 Task: Look for products in the category "Frozen Meals" that are on sale.
Action: Mouse moved to (272, 113)
Screenshot: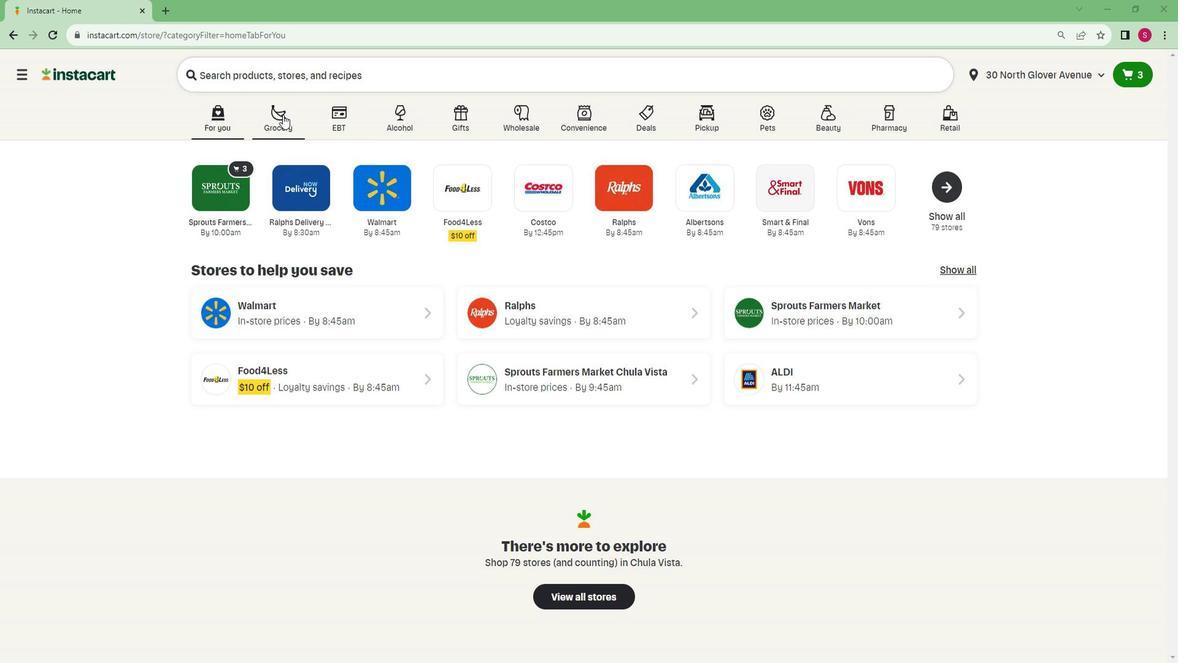 
Action: Mouse pressed left at (272, 113)
Screenshot: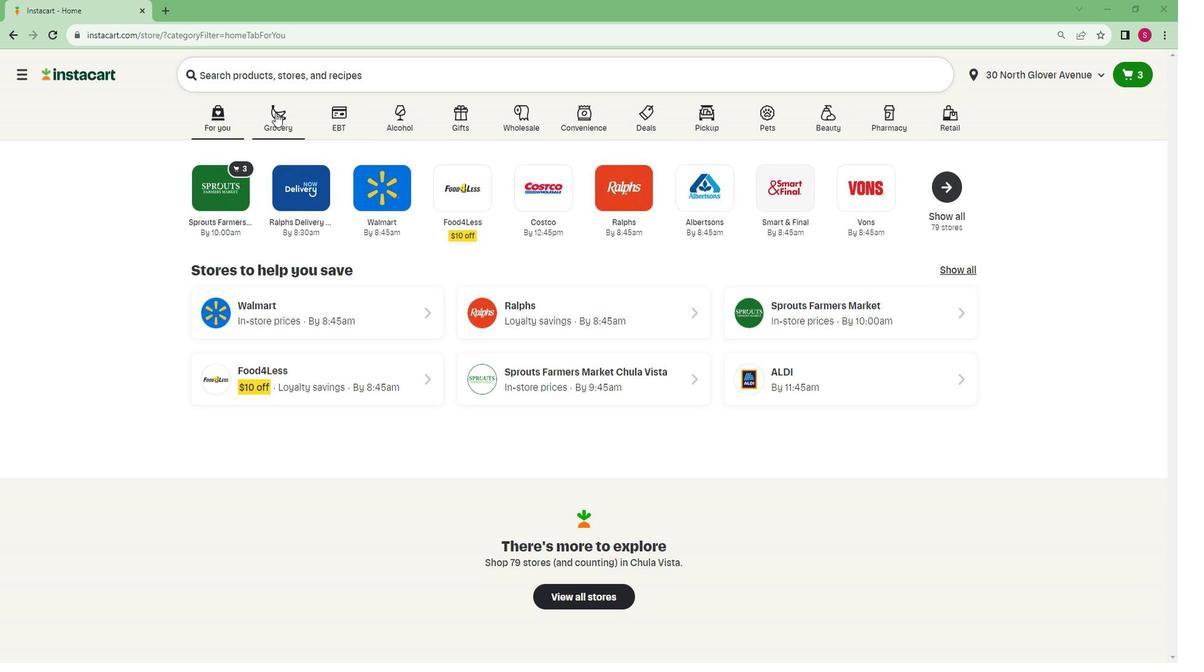 
Action: Mouse moved to (272, 338)
Screenshot: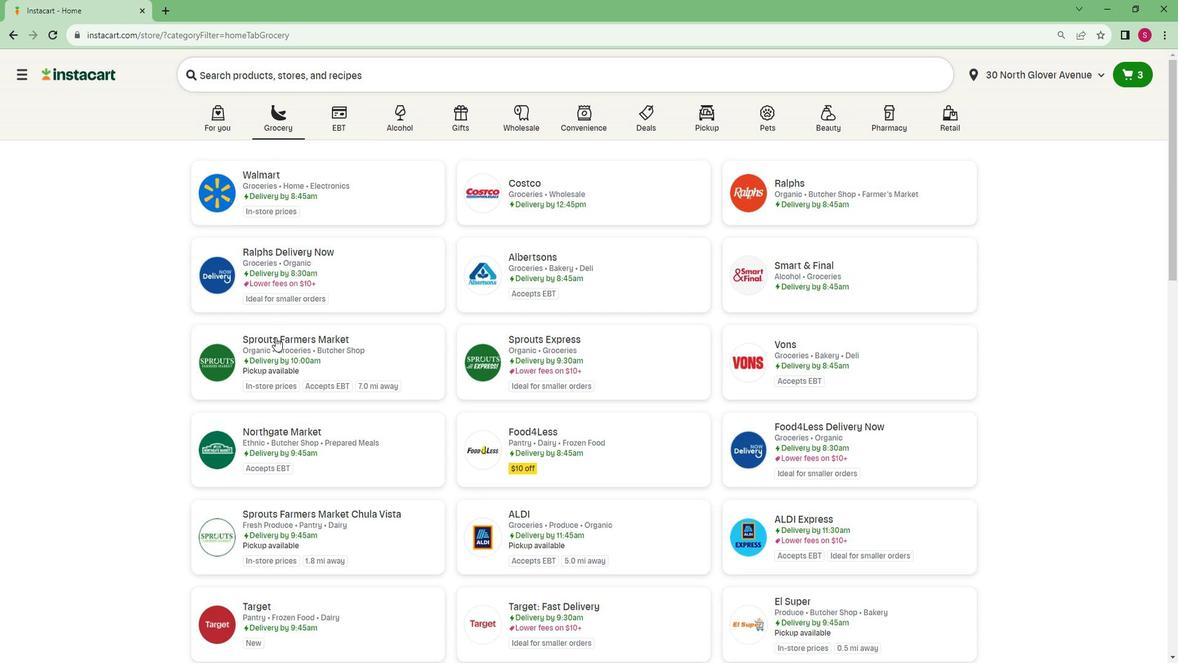 
Action: Mouse pressed left at (272, 338)
Screenshot: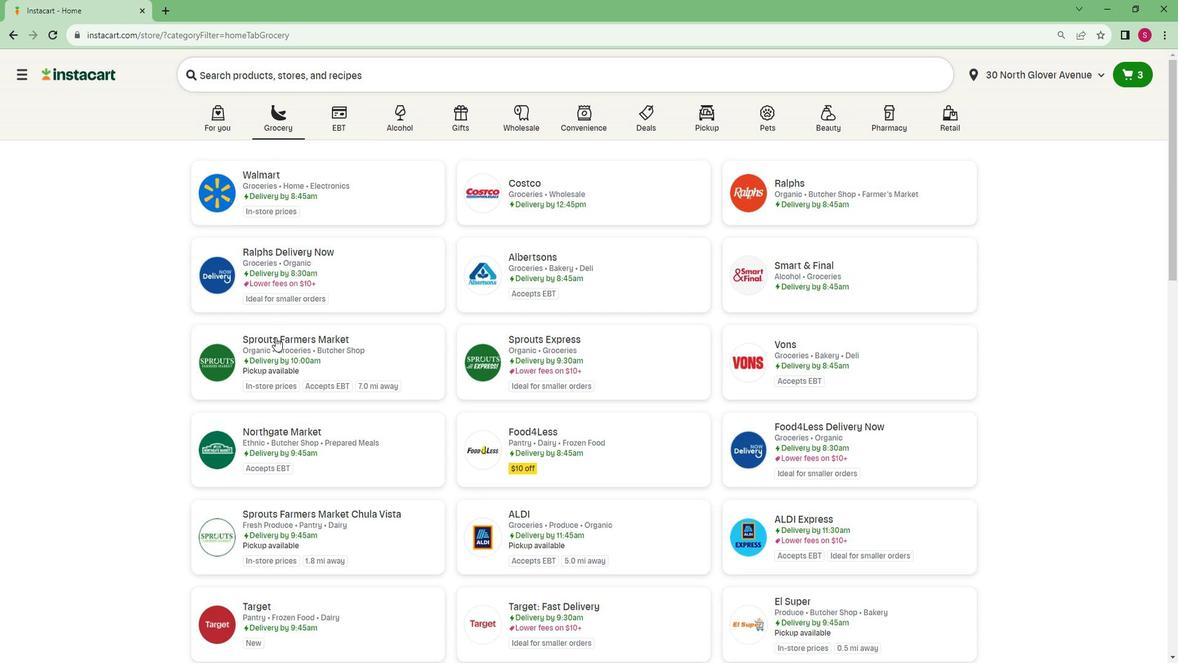 
Action: Mouse moved to (59, 473)
Screenshot: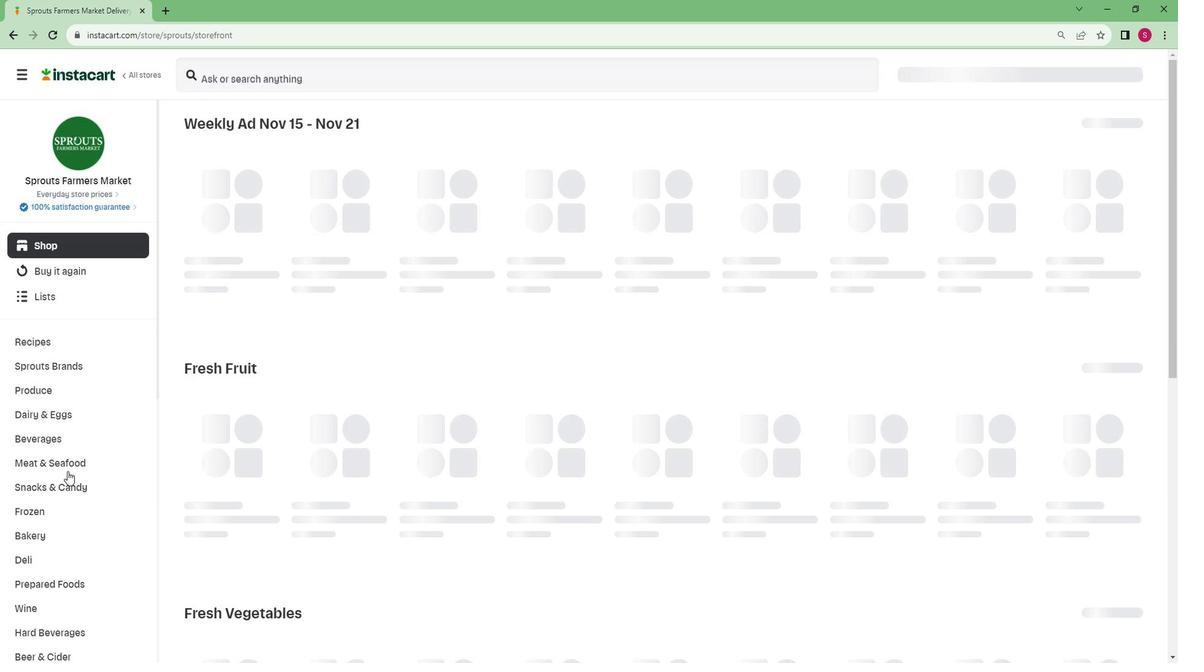 
Action: Mouse scrolled (59, 473) with delta (0, 0)
Screenshot: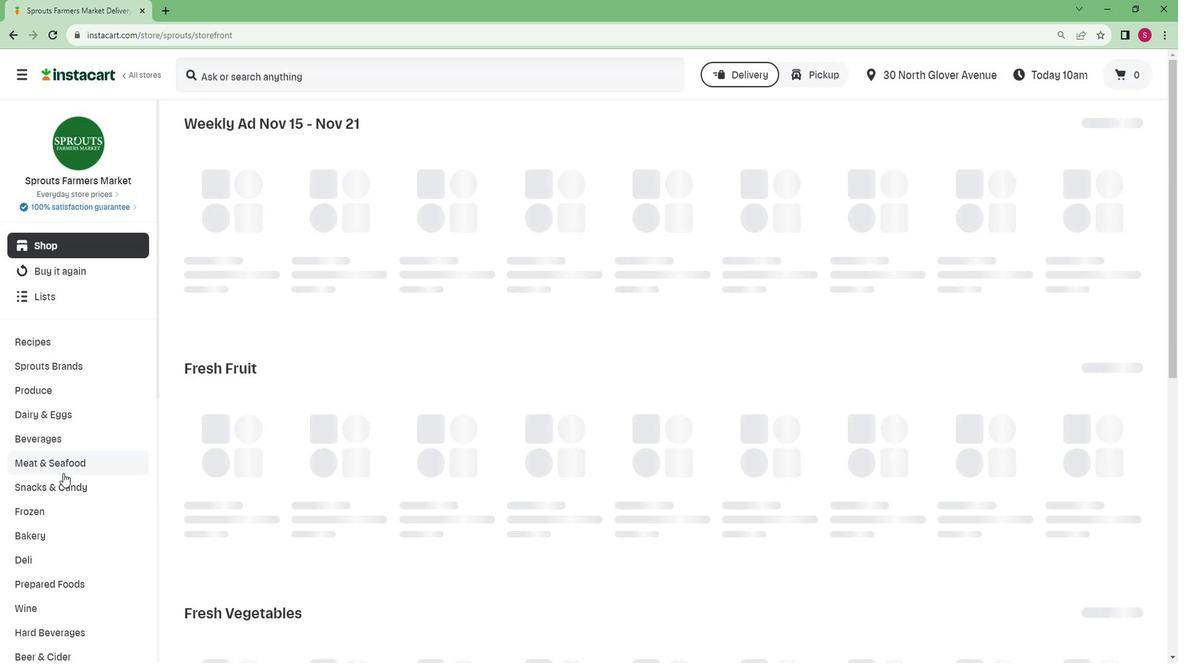 
Action: Mouse scrolled (59, 473) with delta (0, 0)
Screenshot: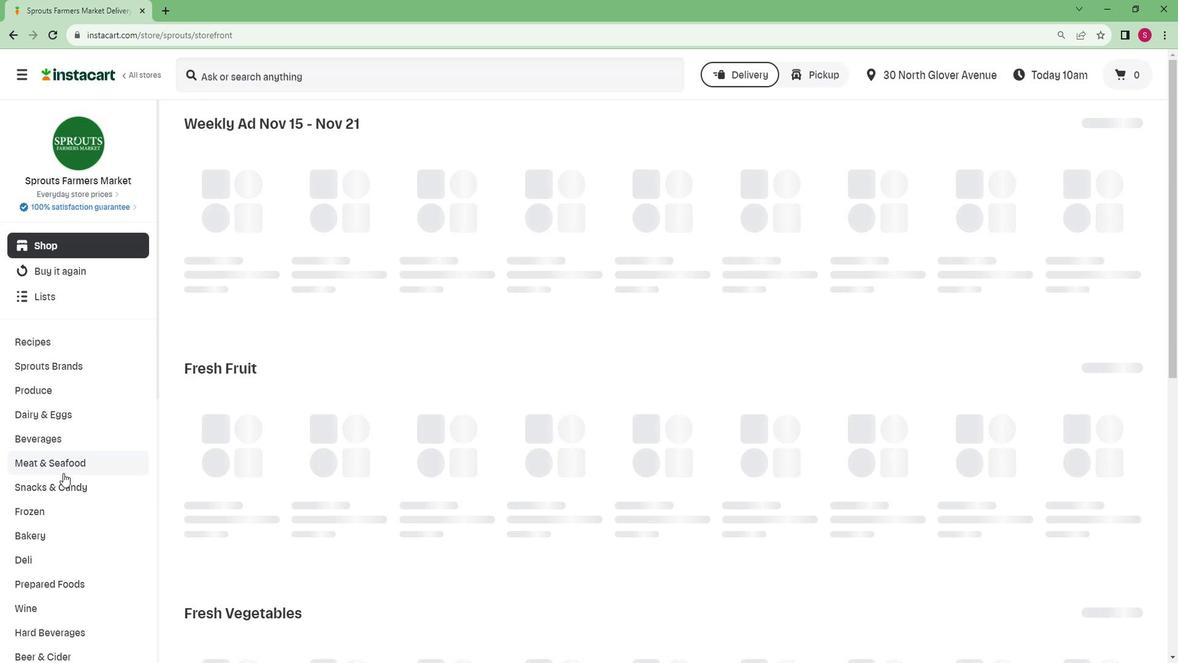
Action: Mouse scrolled (59, 473) with delta (0, 0)
Screenshot: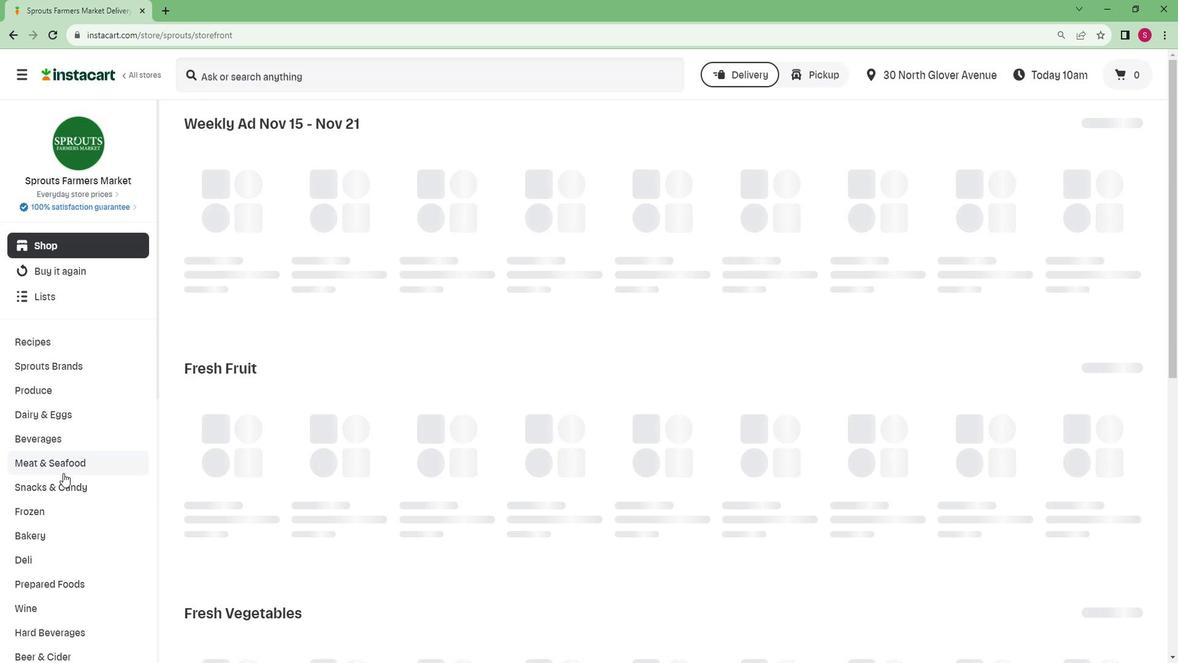 
Action: Mouse scrolled (59, 473) with delta (0, 0)
Screenshot: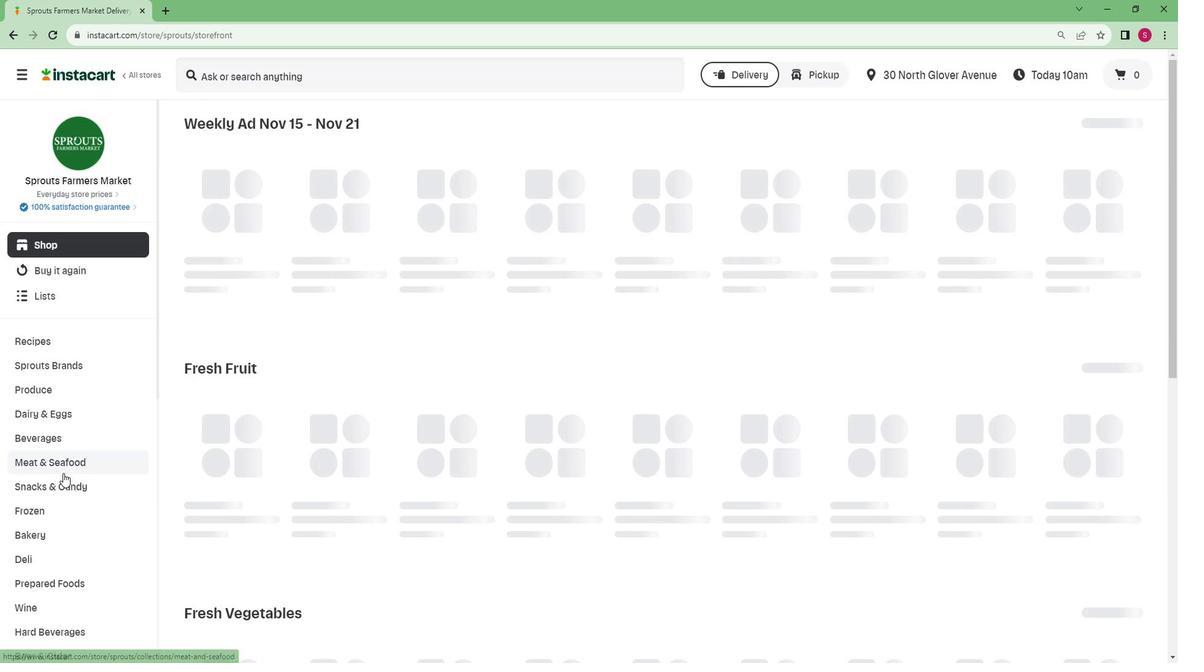 
Action: Mouse scrolled (59, 473) with delta (0, 0)
Screenshot: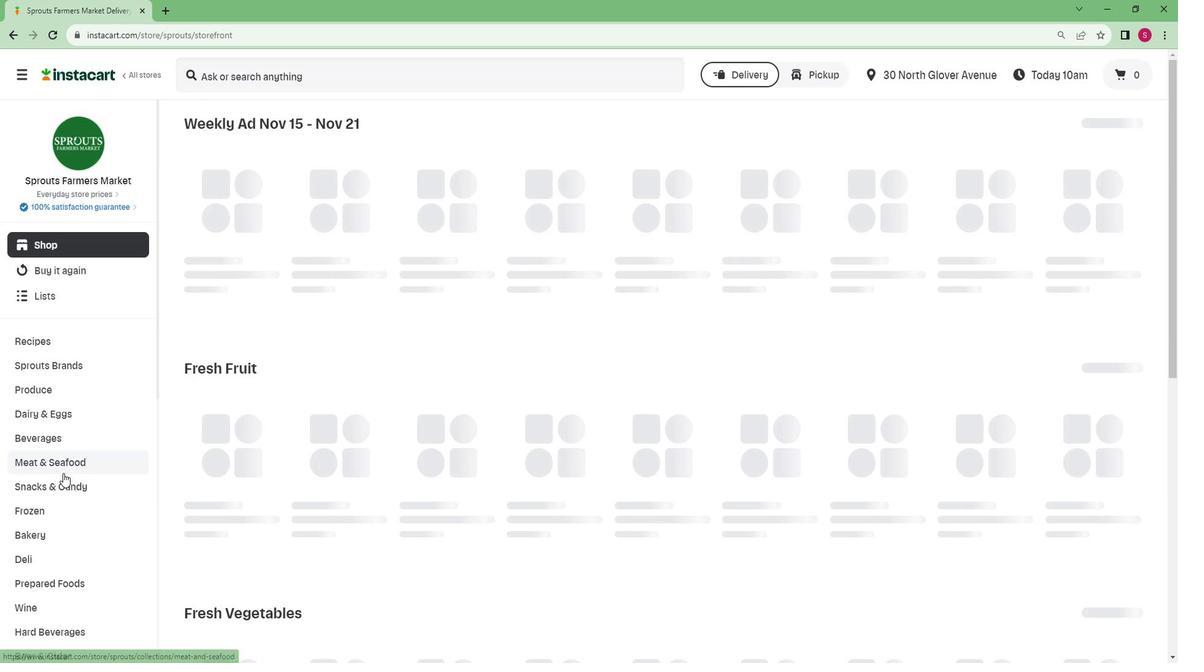 
Action: Mouse moved to (58, 474)
Screenshot: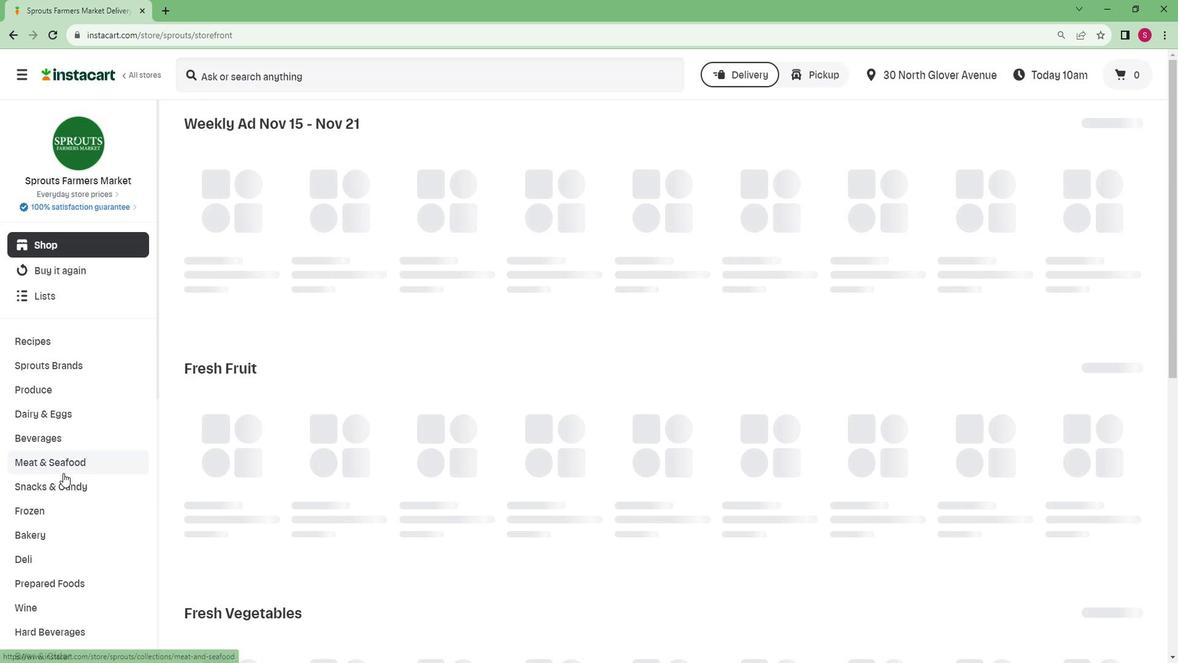 
Action: Mouse scrolled (58, 473) with delta (0, 0)
Screenshot: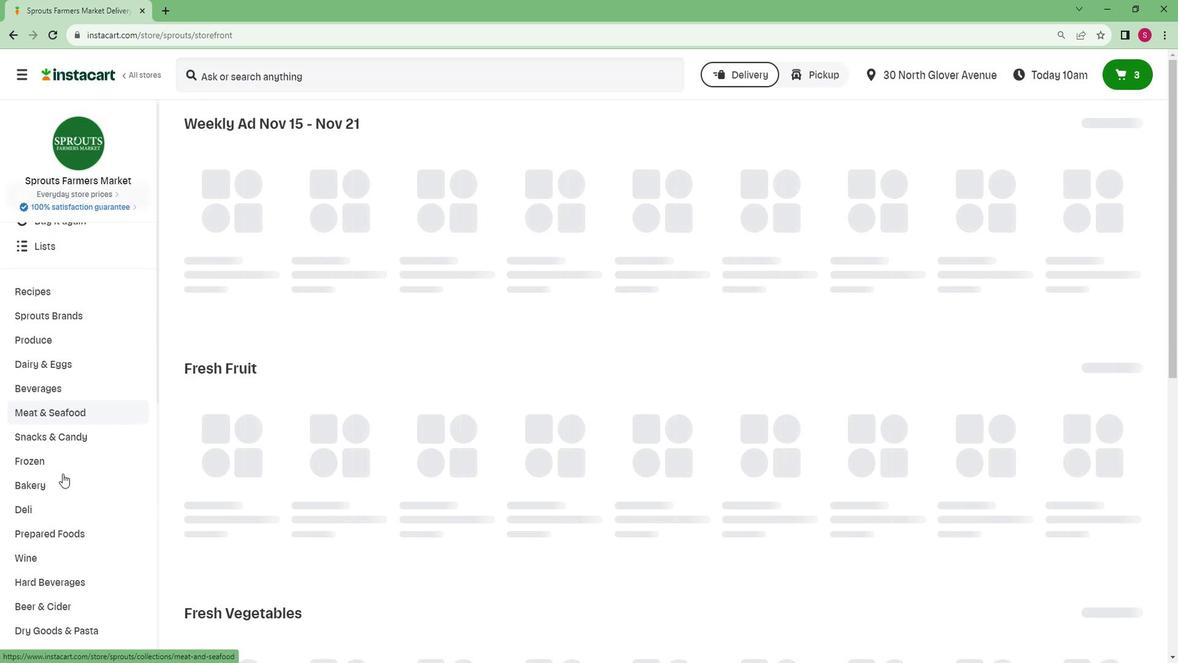 
Action: Mouse scrolled (58, 473) with delta (0, 0)
Screenshot: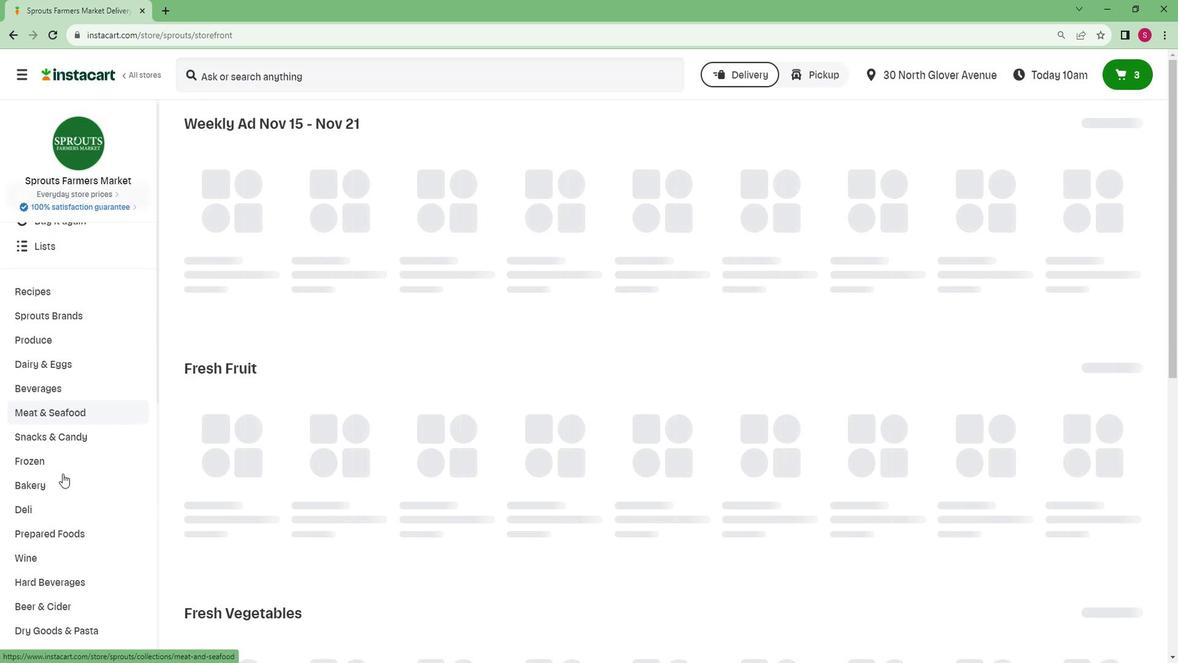 
Action: Mouse scrolled (58, 473) with delta (0, 0)
Screenshot: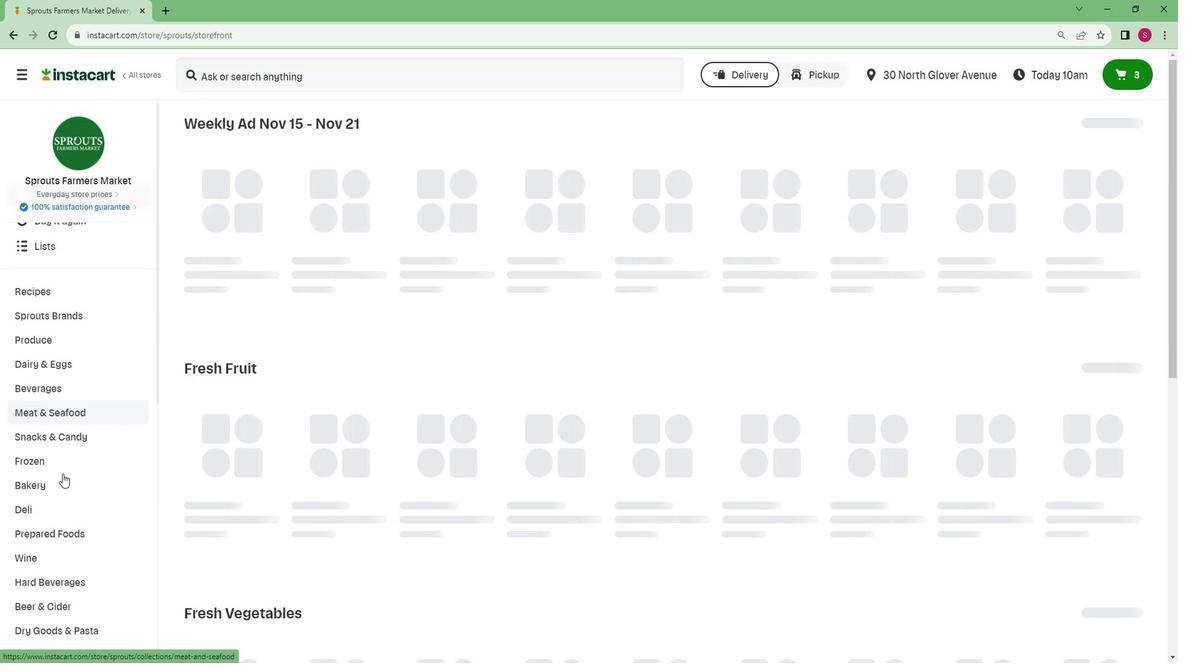
Action: Mouse moved to (23, 644)
Screenshot: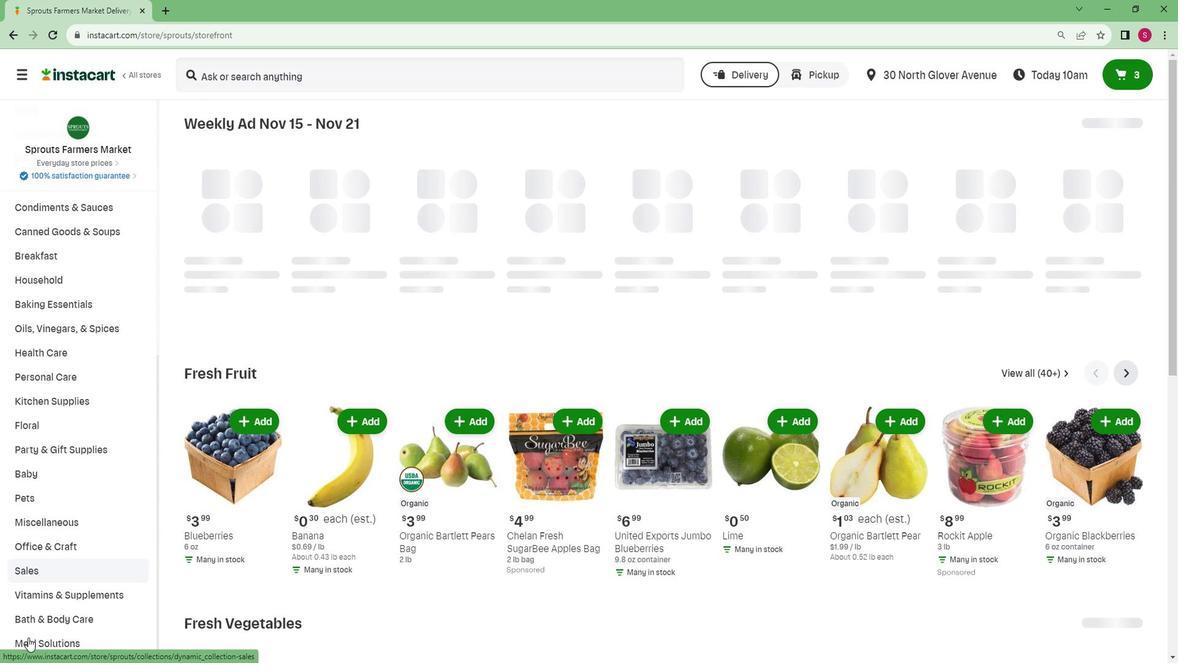 
Action: Mouse pressed left at (23, 644)
Screenshot: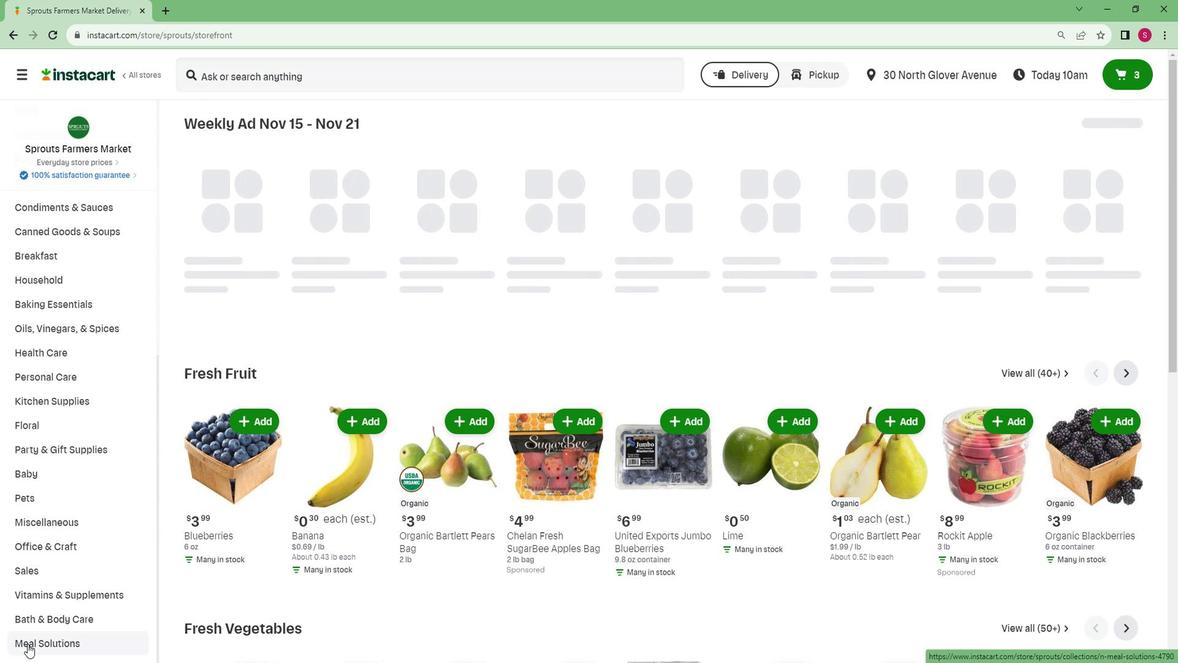
Action: Mouse moved to (67, 621)
Screenshot: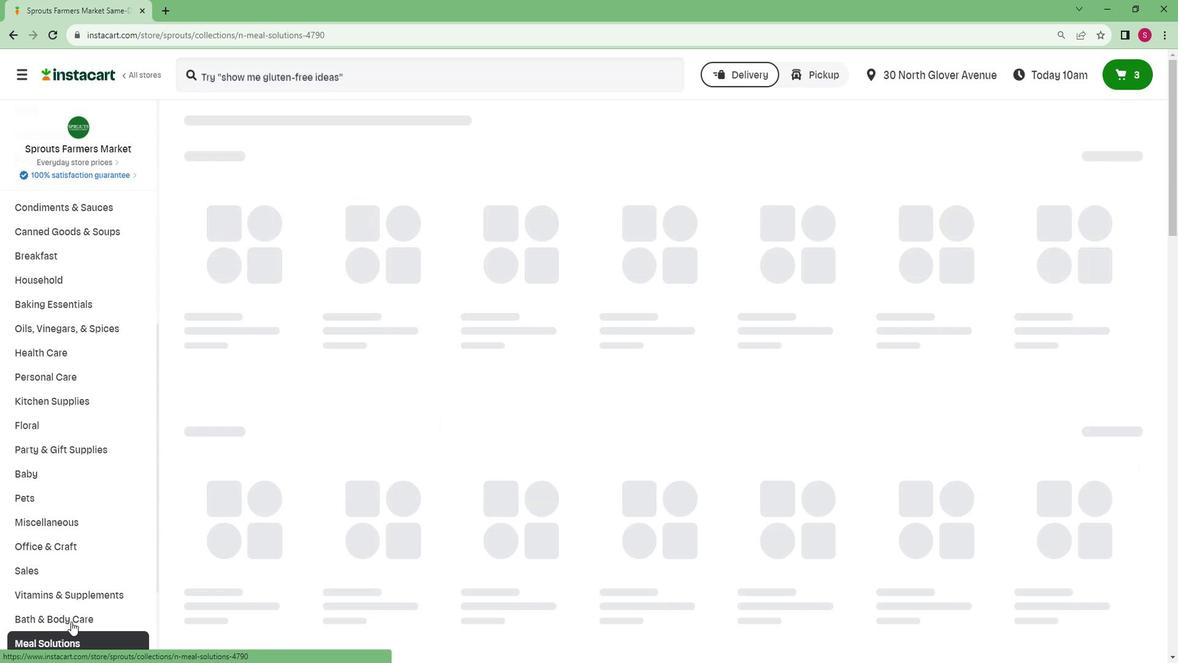 
Action: Mouse scrolled (67, 621) with delta (0, 0)
Screenshot: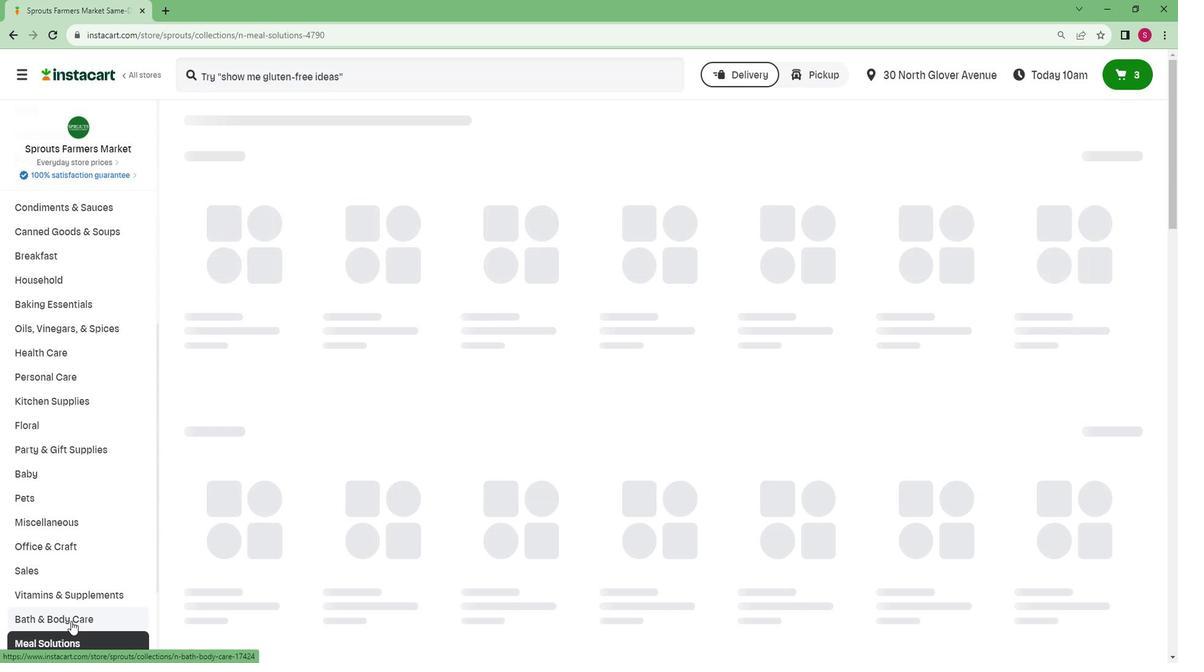 
Action: Mouse scrolled (67, 621) with delta (0, 0)
Screenshot: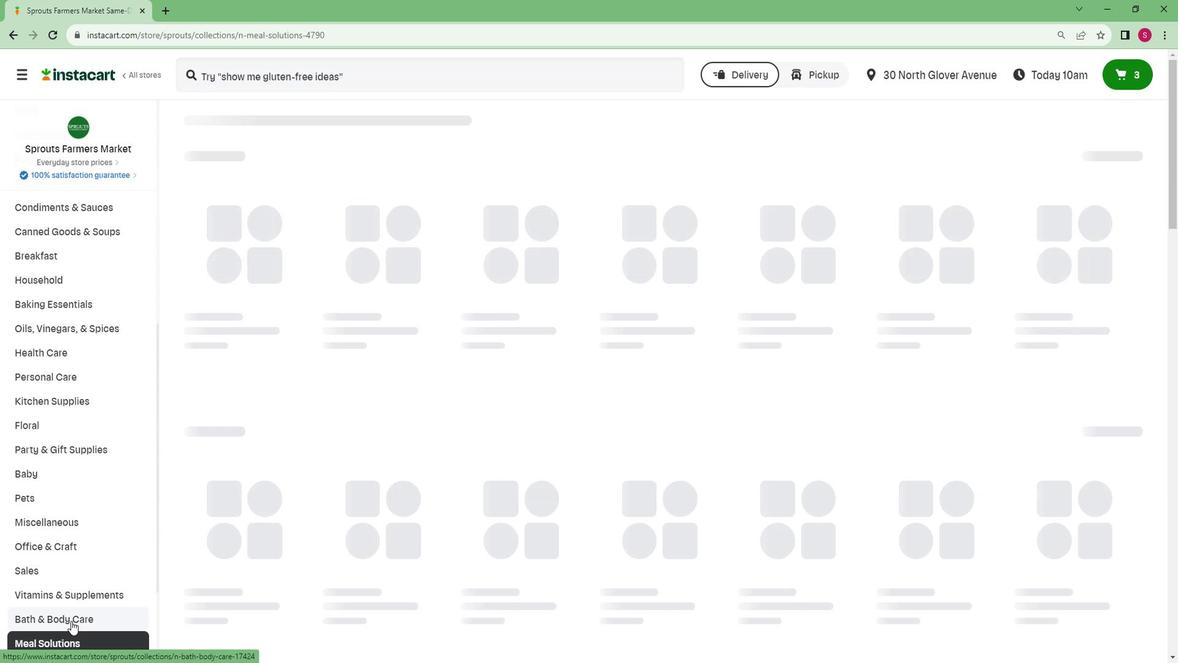 
Action: Mouse scrolled (67, 621) with delta (0, 0)
Screenshot: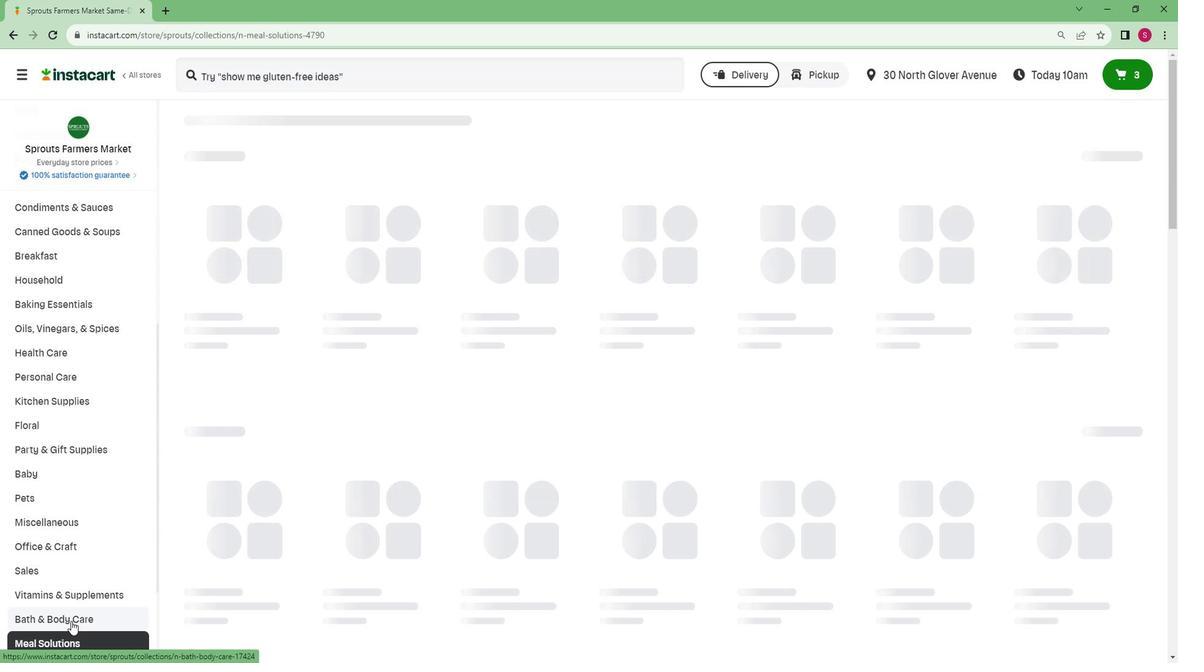 
Action: Mouse scrolled (67, 621) with delta (0, 0)
Screenshot: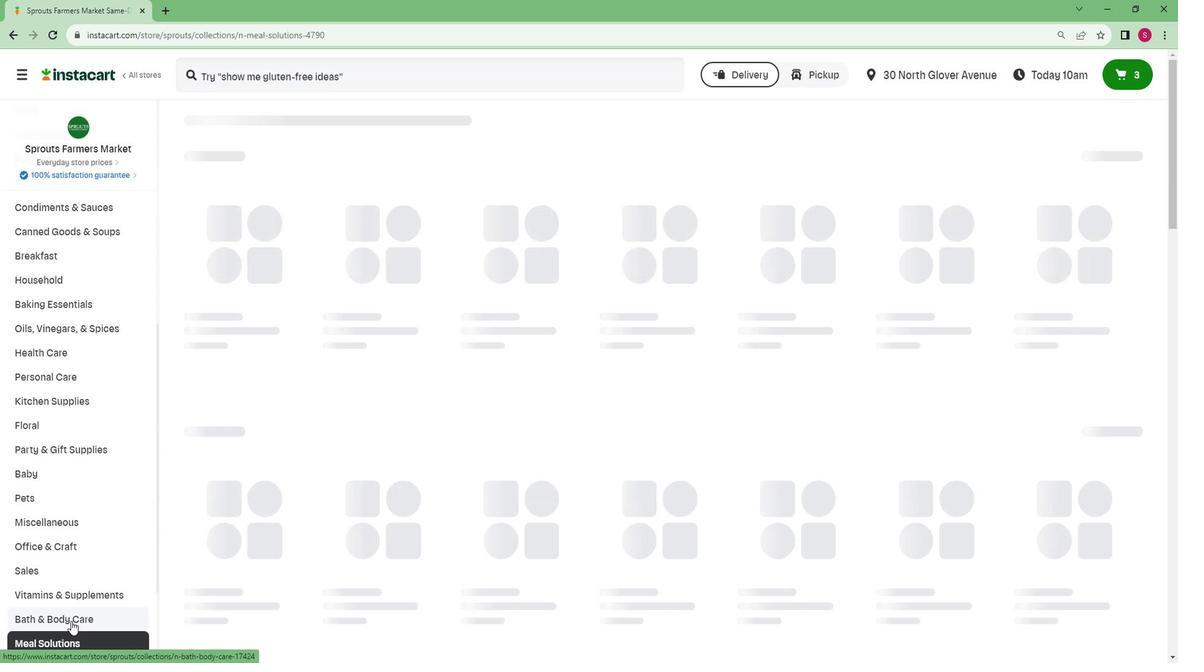 
Action: Mouse moved to (36, 646)
Screenshot: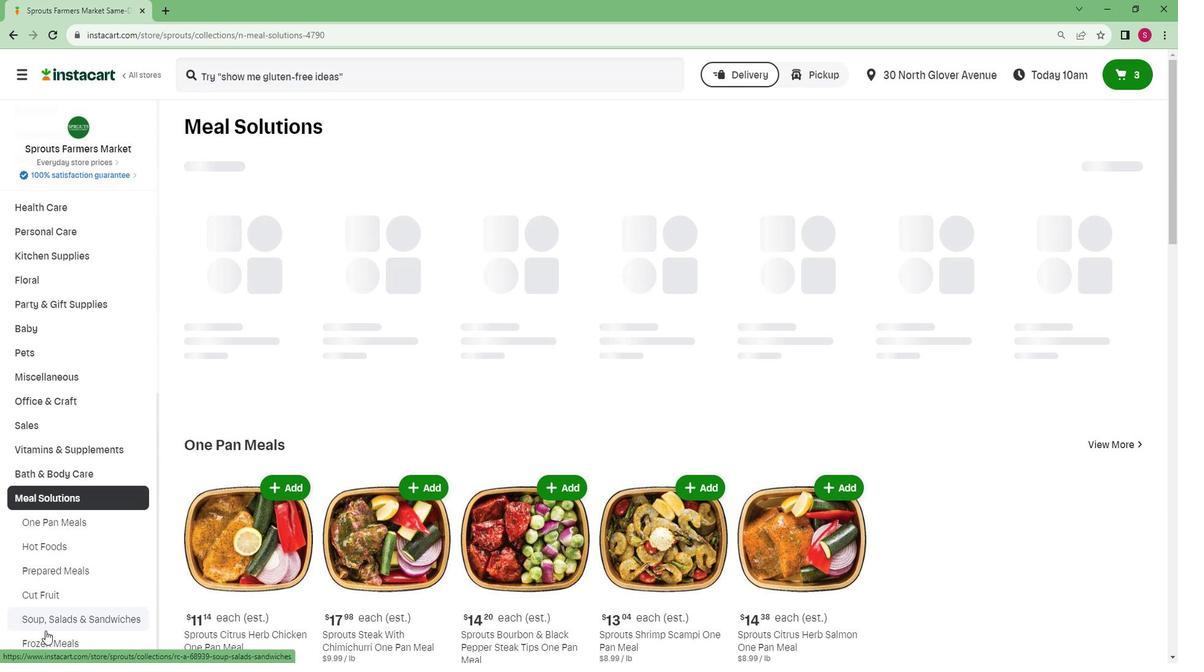 
Action: Mouse pressed left at (36, 646)
Screenshot: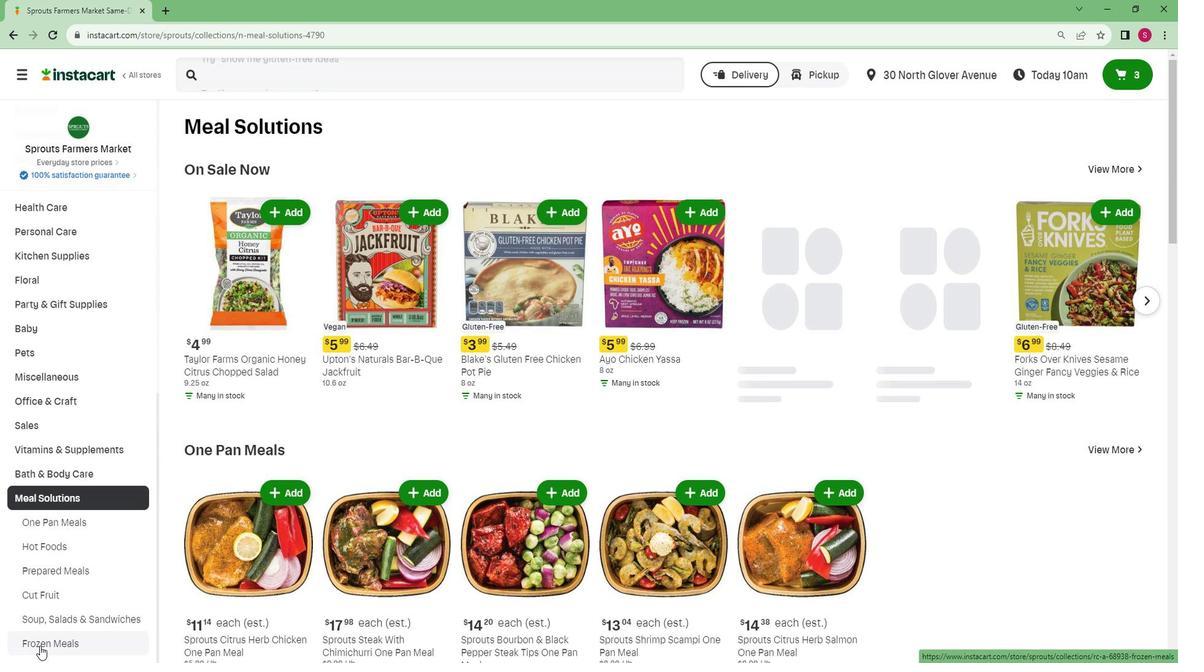 
Action: Mouse moved to (225, 181)
Screenshot: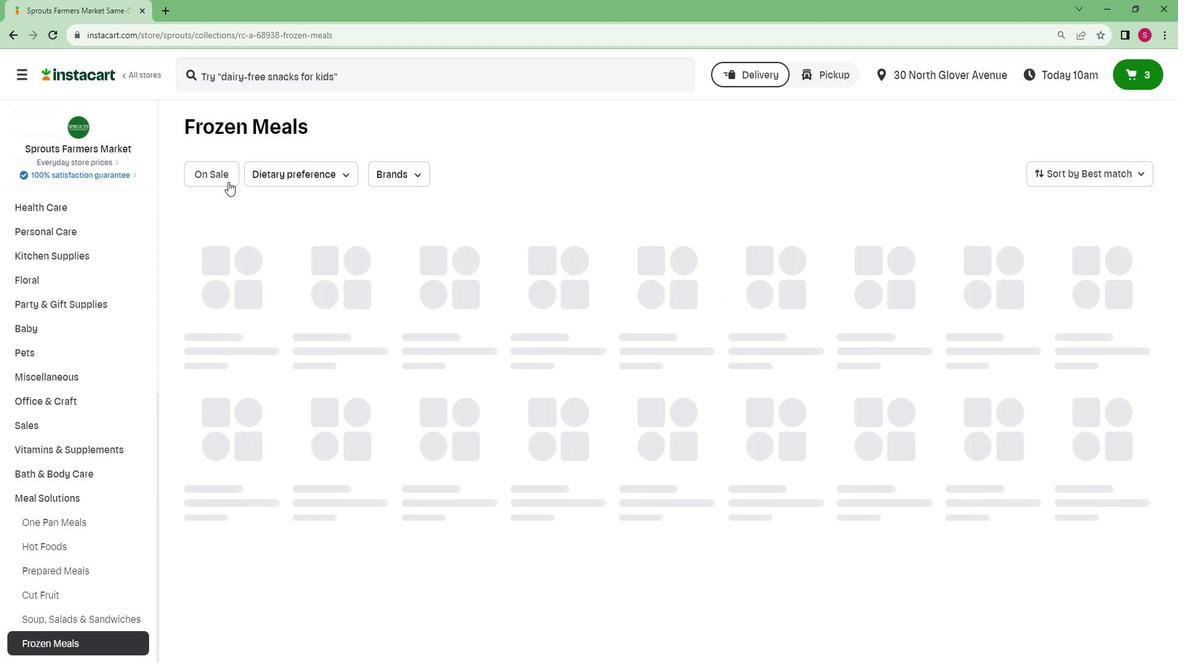 
Action: Mouse pressed left at (225, 181)
Screenshot: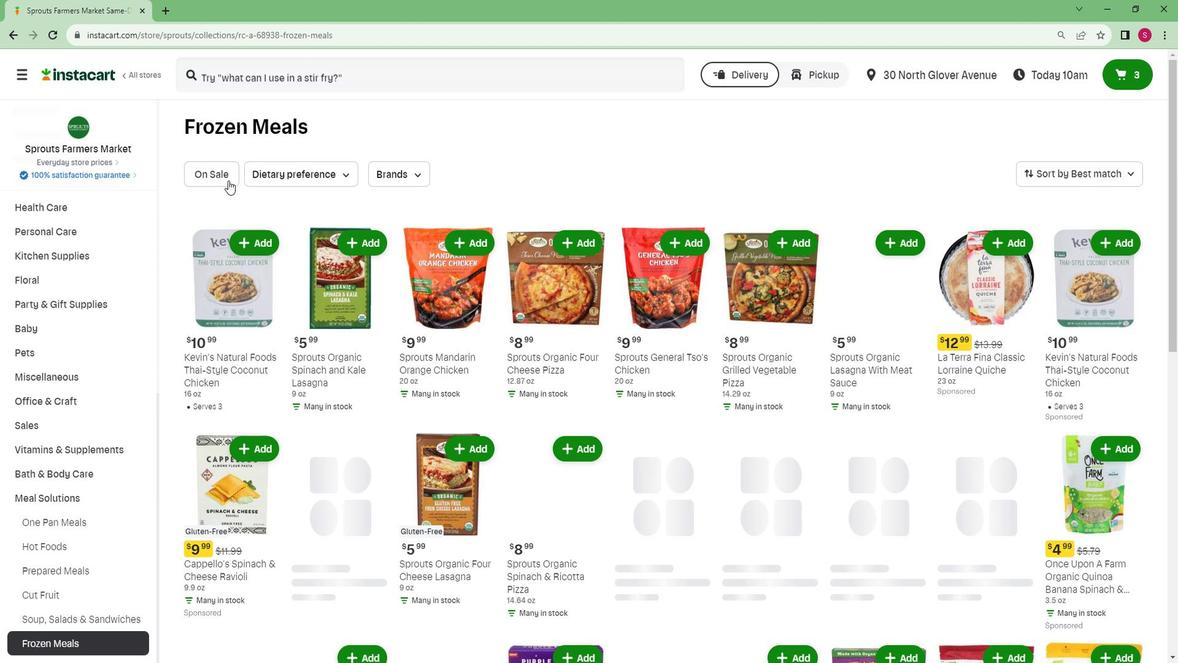 
Action: Mouse moved to (465, 268)
Screenshot: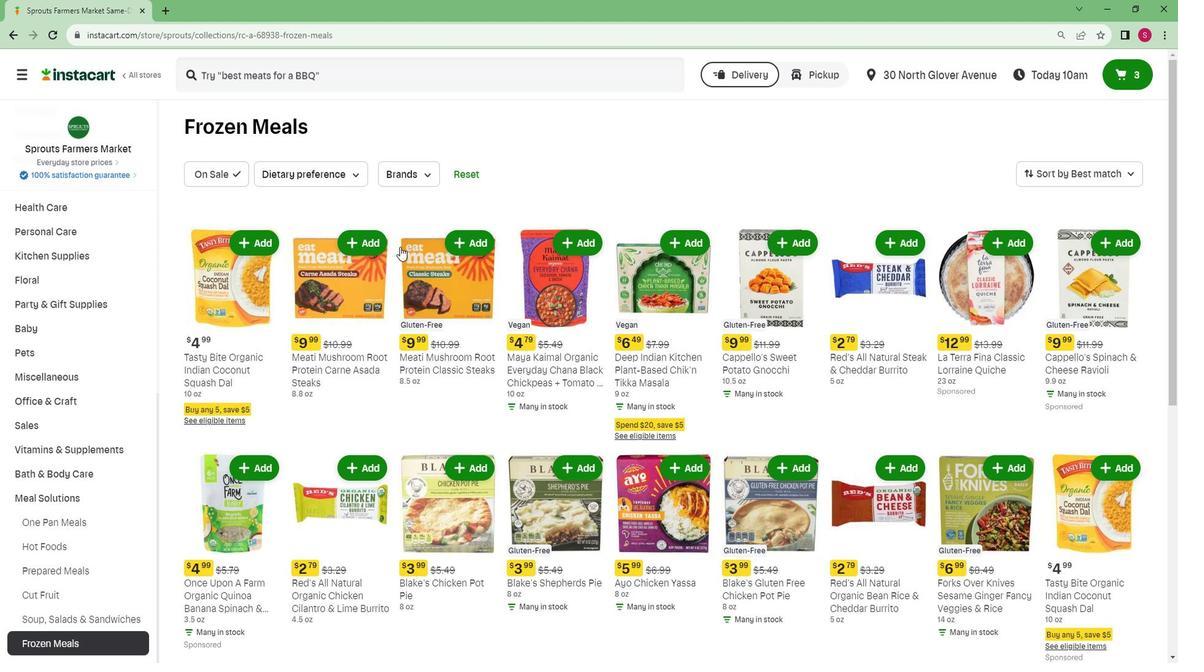 
